 Task: In the  document branding Apply all border to the tabe with  'with box; Style line and width 1/4 pt 'Select Header and apply  'Italics' Select the text and align it to the  Center
Action: Mouse moved to (383, 175)
Screenshot: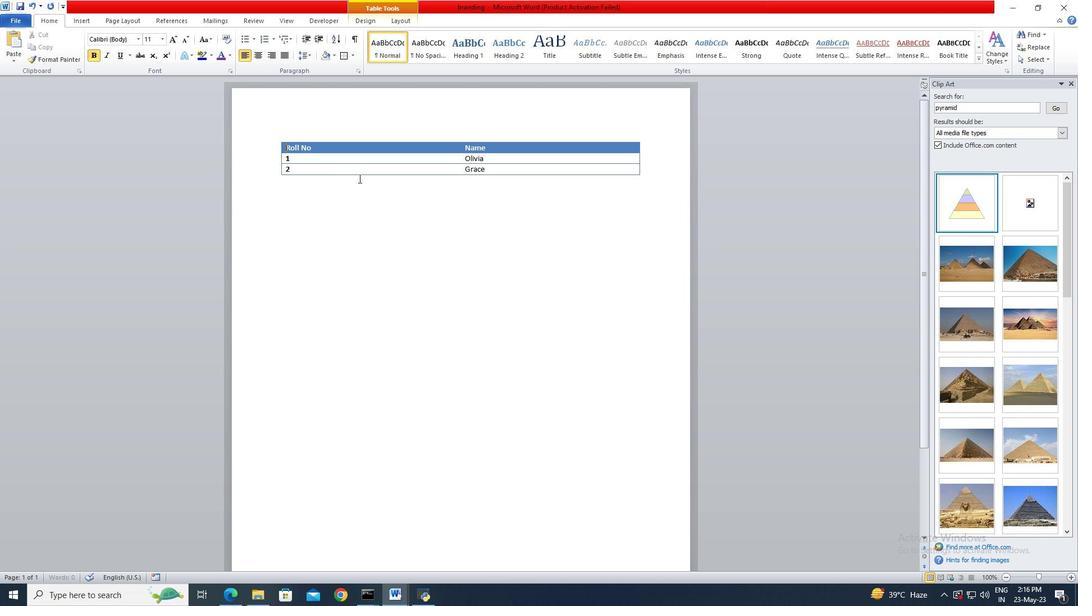 
Action: Key pressed ctrl+A
Screenshot: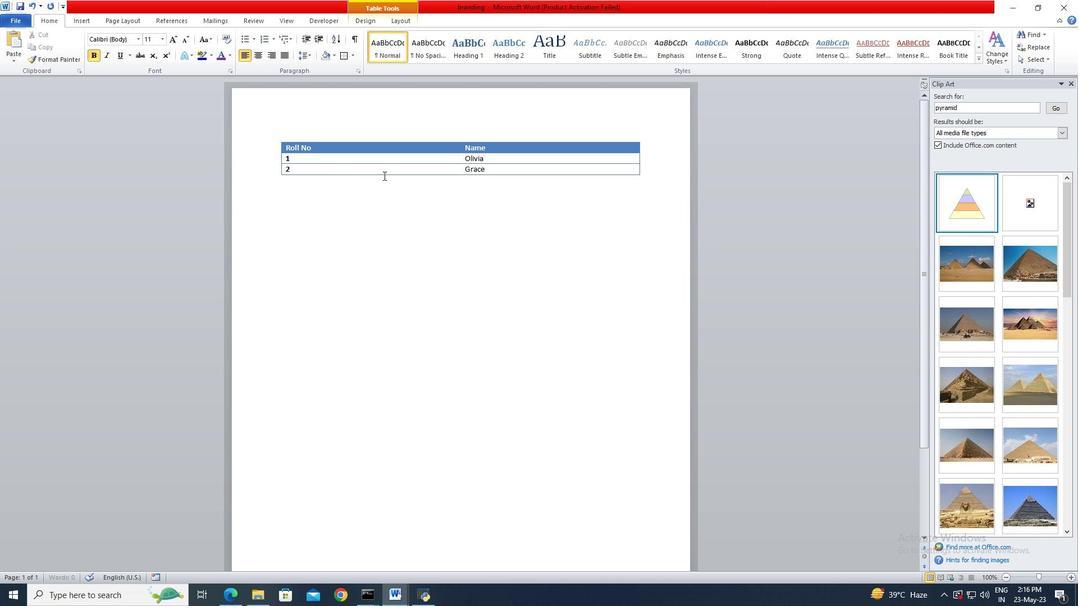 
Action: Mouse moved to (355, 56)
Screenshot: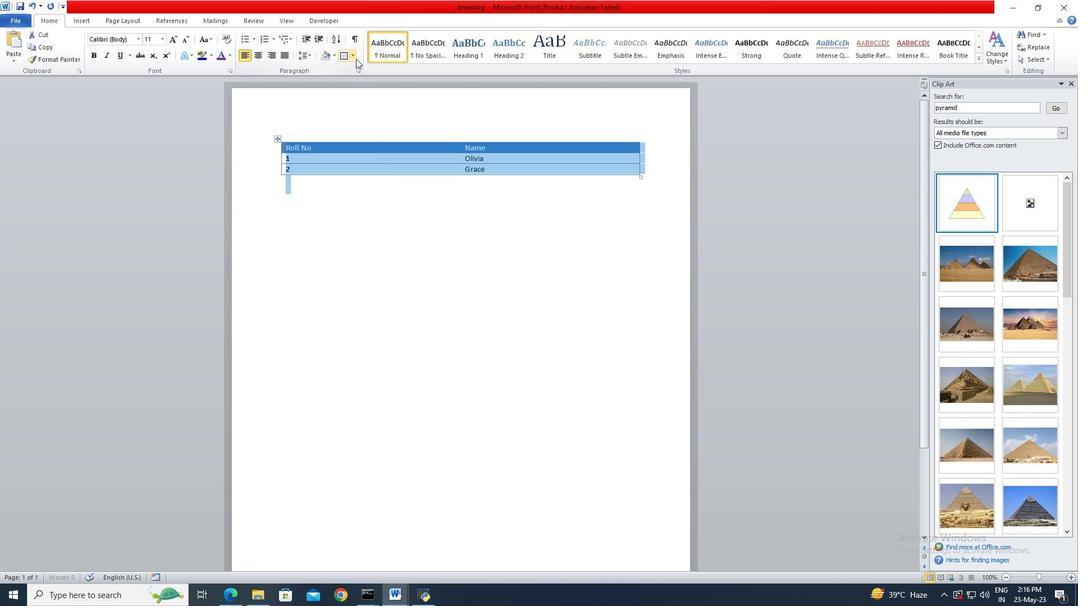 
Action: Mouse pressed left at (355, 56)
Screenshot: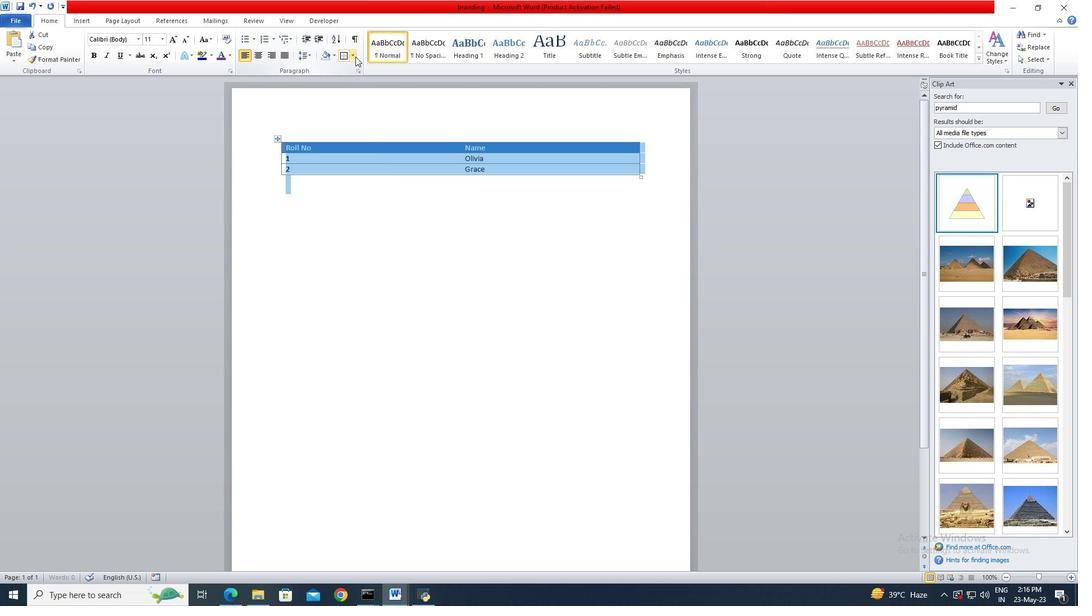 
Action: Mouse moved to (376, 260)
Screenshot: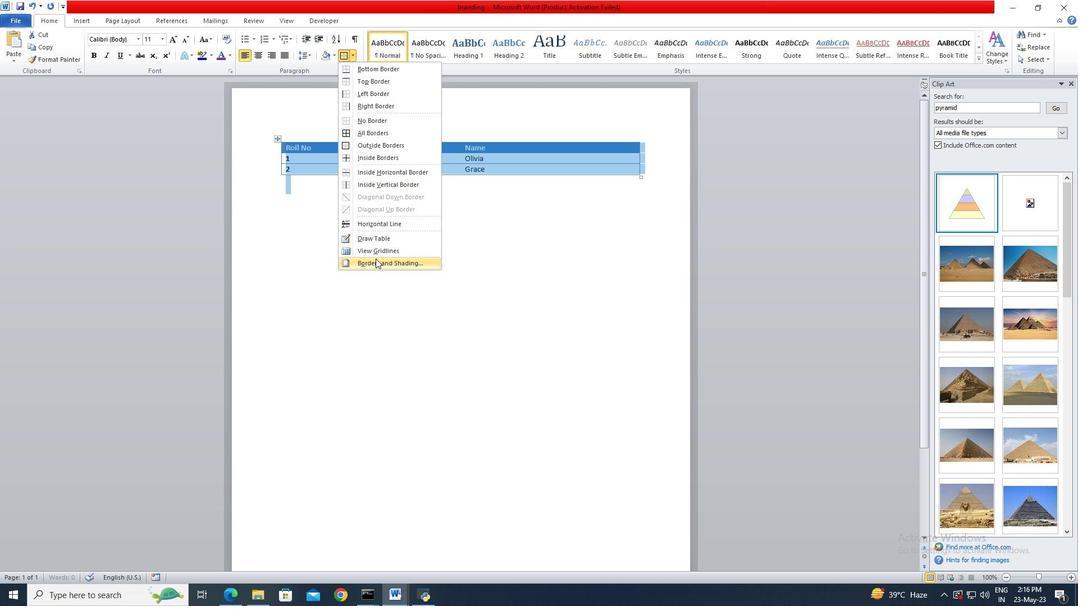 
Action: Mouse pressed left at (376, 260)
Screenshot: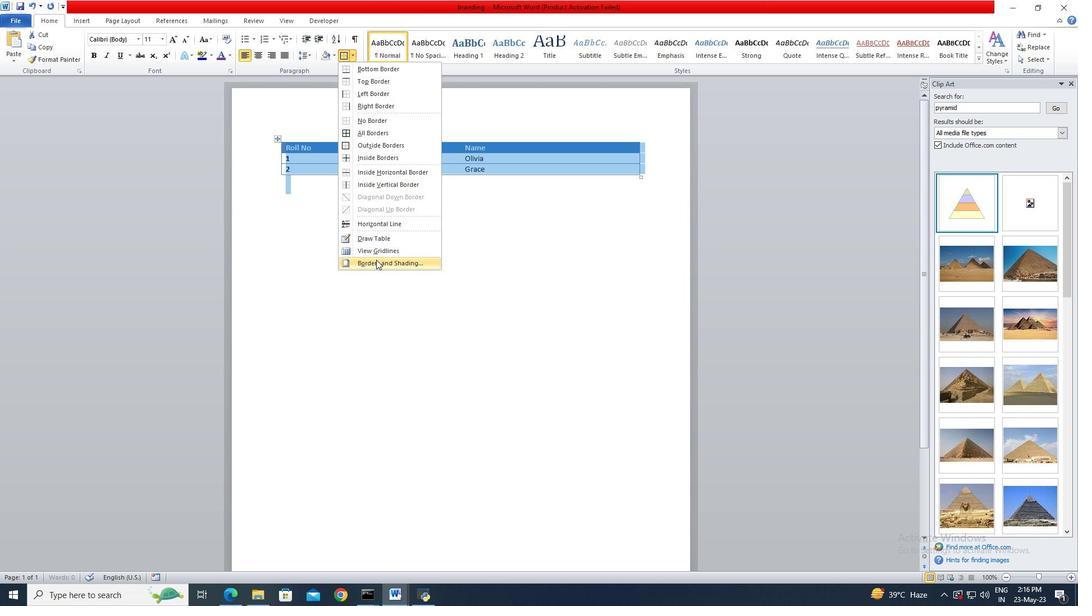 
Action: Mouse moved to (413, 251)
Screenshot: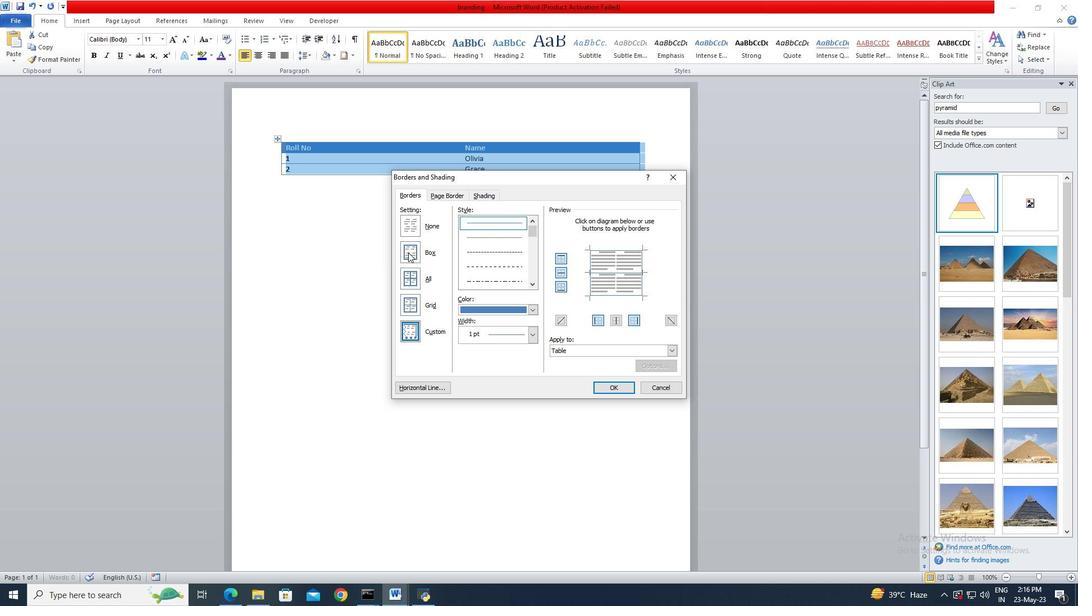 
Action: Mouse pressed left at (413, 251)
Screenshot: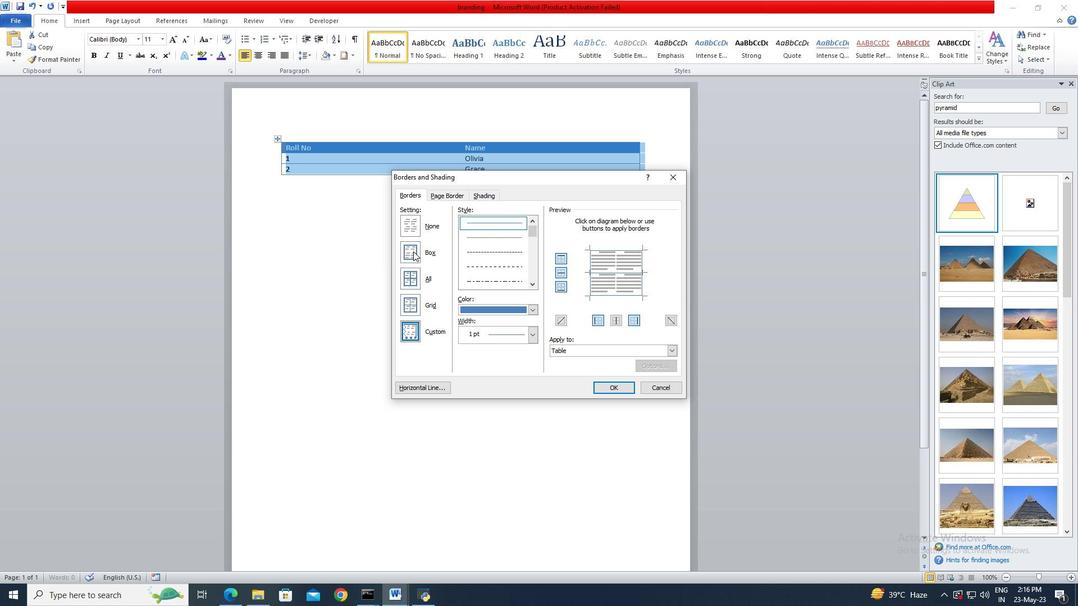 
Action: Mouse moved to (479, 224)
Screenshot: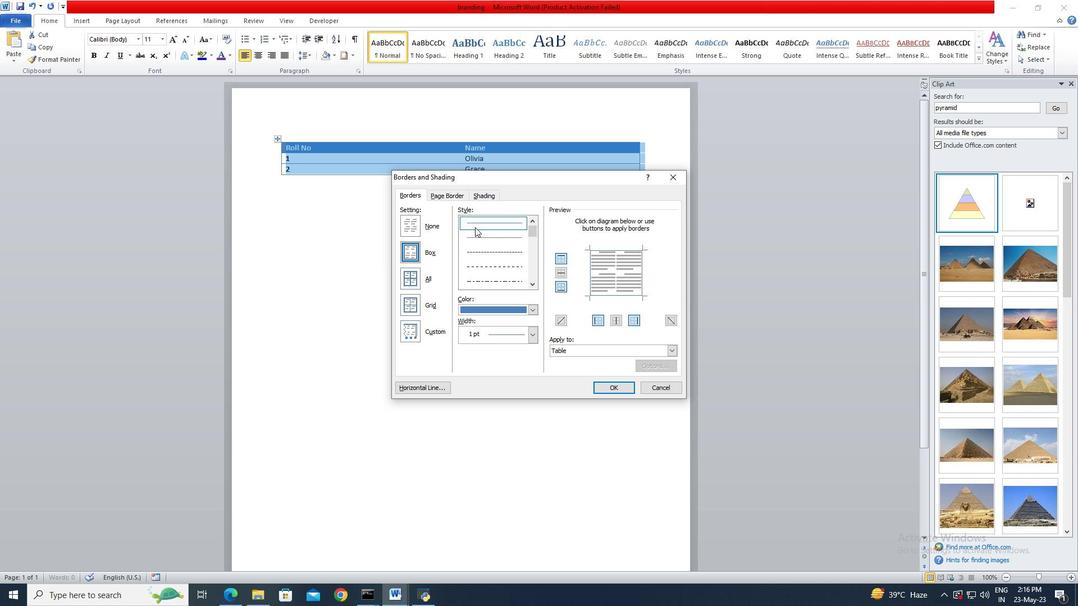 
Action: Mouse pressed left at (479, 224)
Screenshot: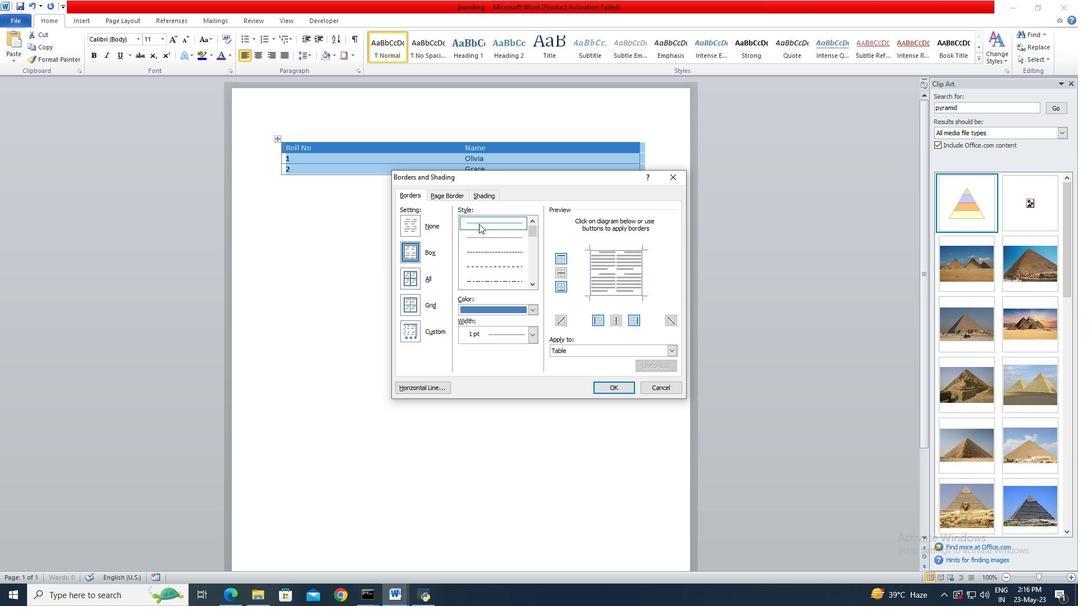 
Action: Mouse moved to (531, 330)
Screenshot: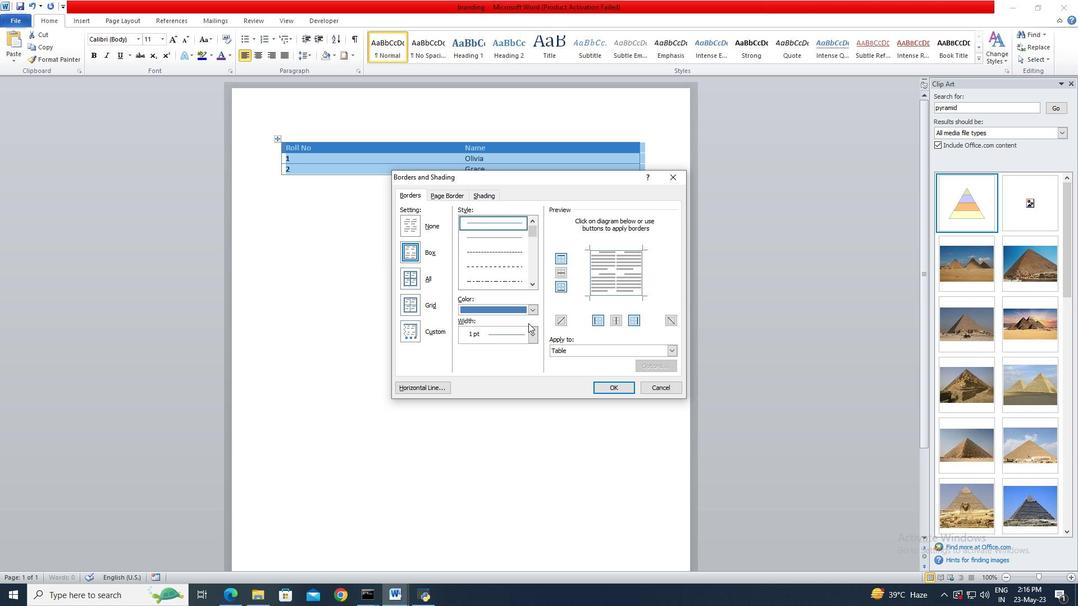 
Action: Mouse pressed left at (531, 330)
Screenshot: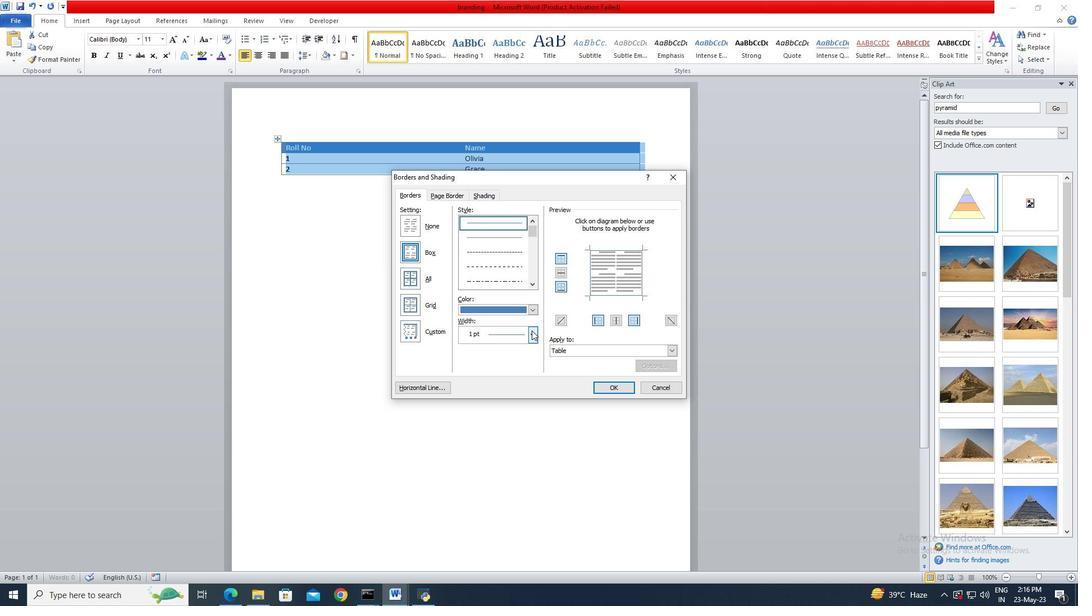 
Action: Mouse moved to (520, 348)
Screenshot: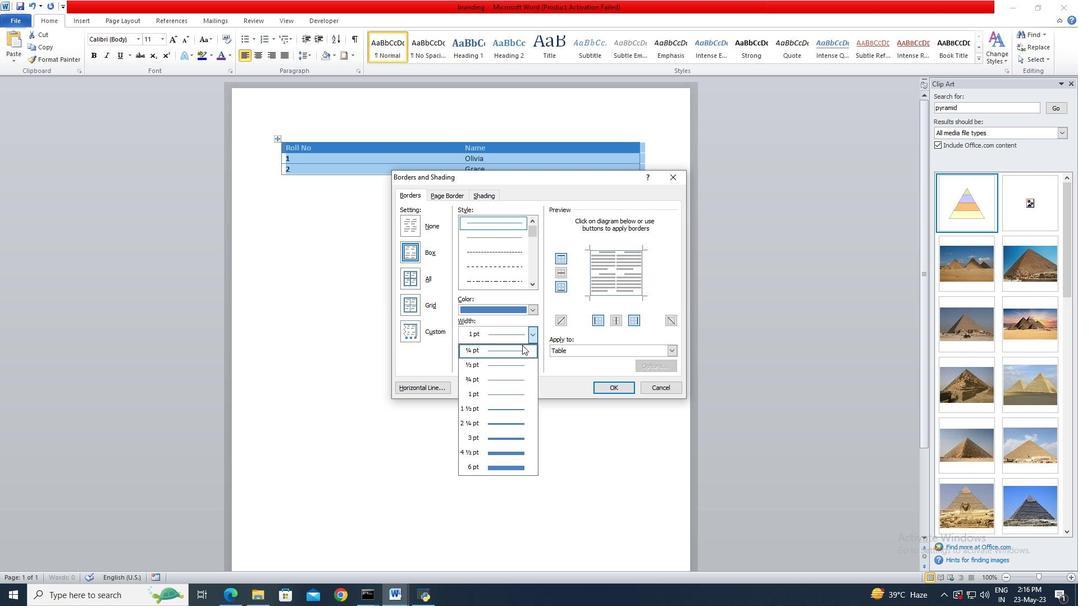 
Action: Mouse pressed left at (520, 348)
Screenshot: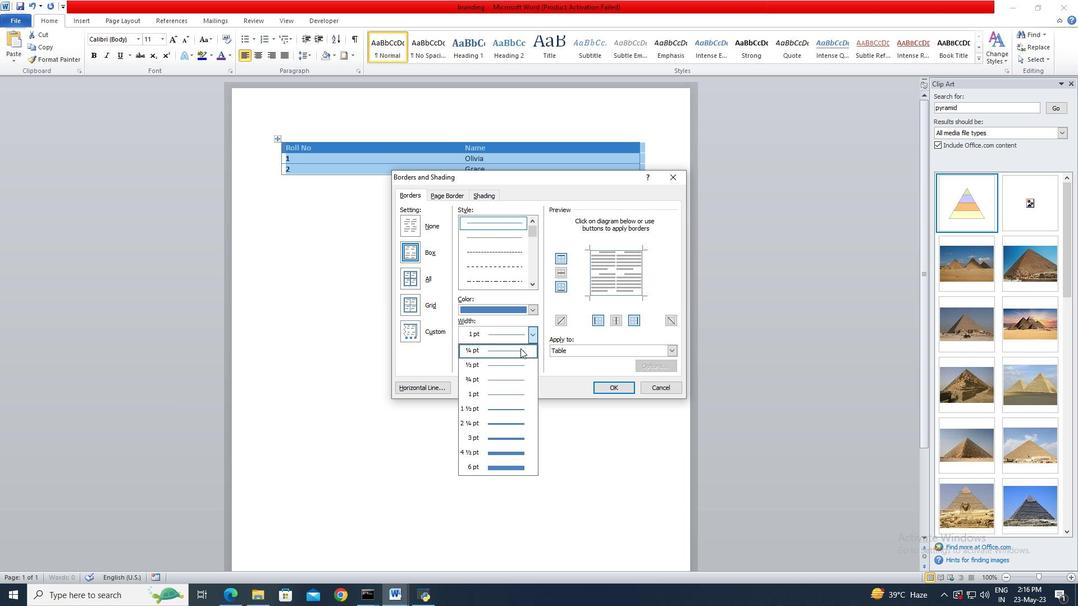 
Action: Mouse moved to (600, 383)
Screenshot: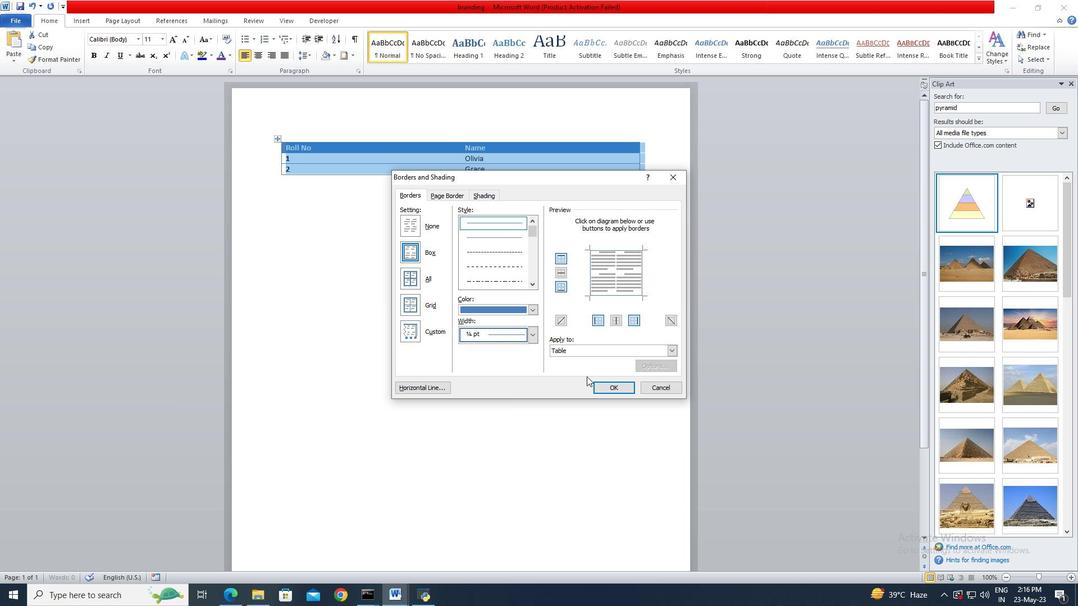 
Action: Mouse pressed left at (600, 383)
Screenshot: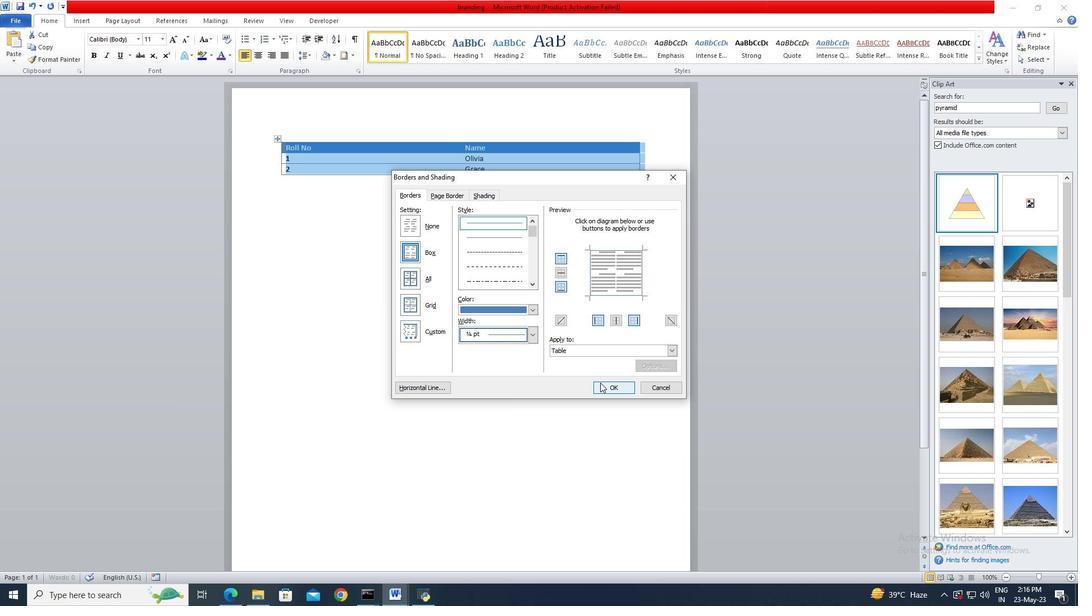 
Action: Mouse moved to (283, 144)
Screenshot: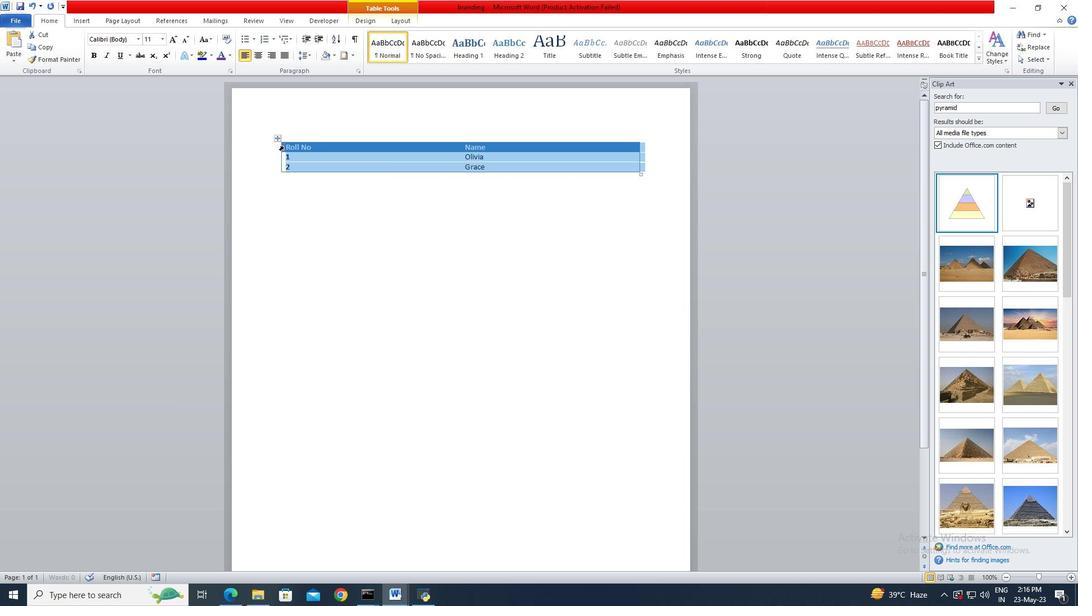 
Action: Mouse pressed left at (283, 144)
Screenshot: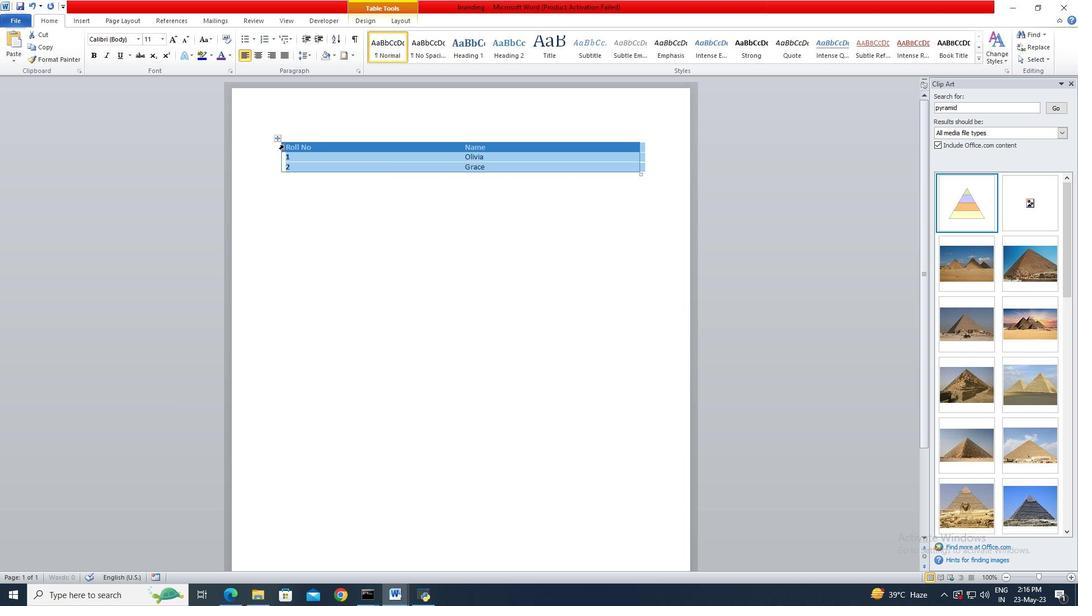 
Action: Mouse moved to (287, 144)
Screenshot: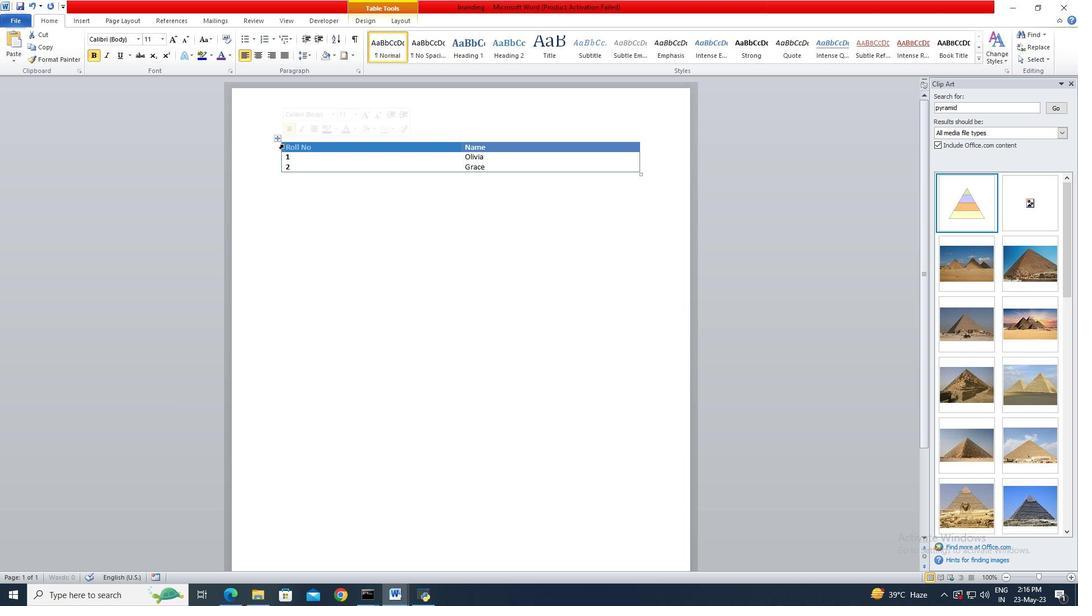 
Action: Mouse pressed left at (287, 144)
Screenshot: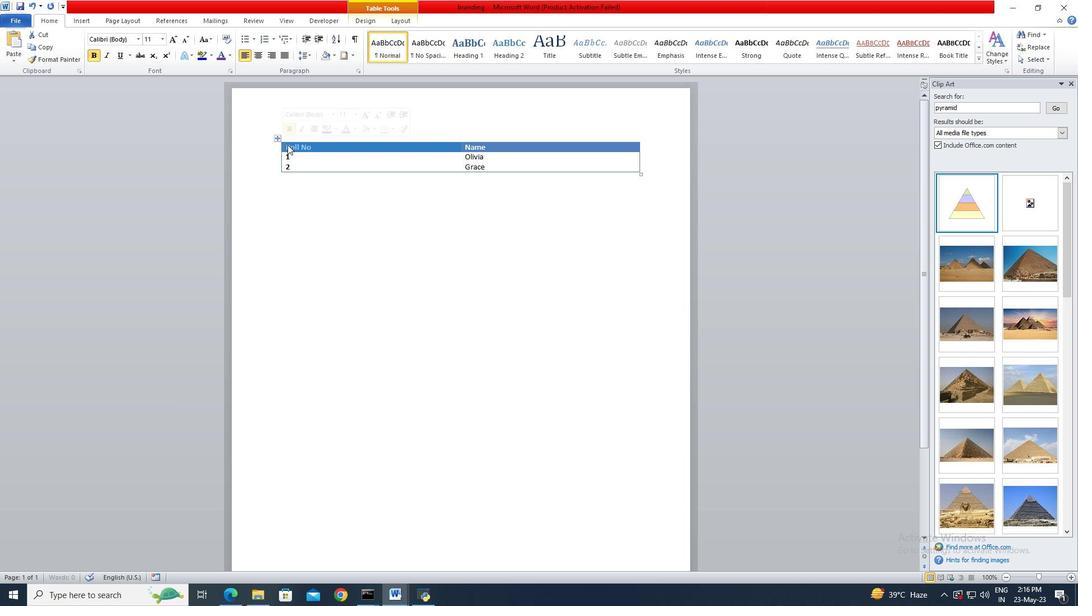 
Action: Mouse moved to (480, 151)
Screenshot: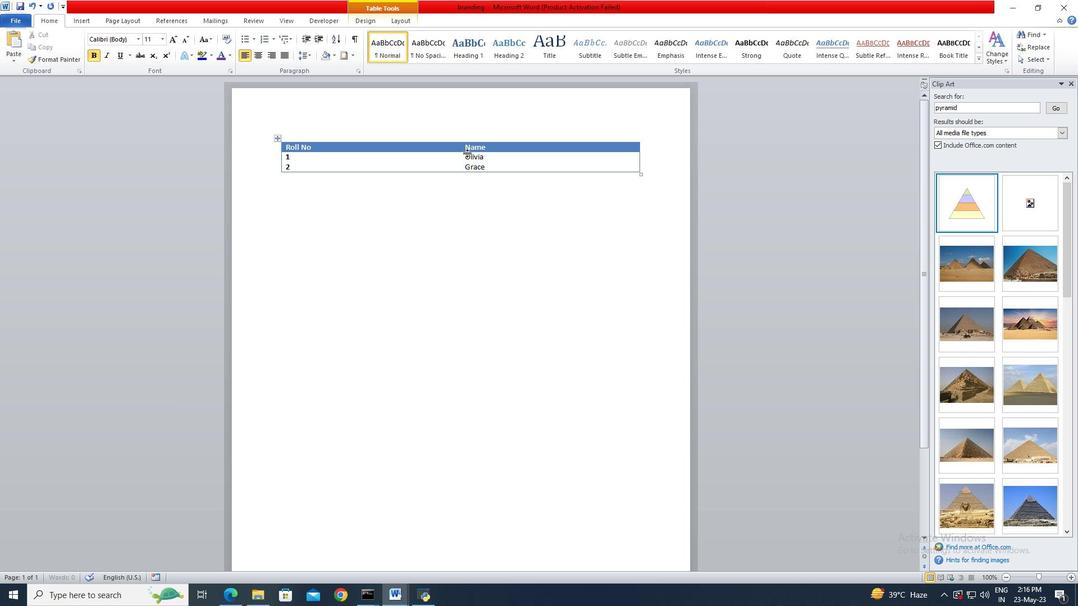 
Action: Key pressed <Key.shift>
Screenshot: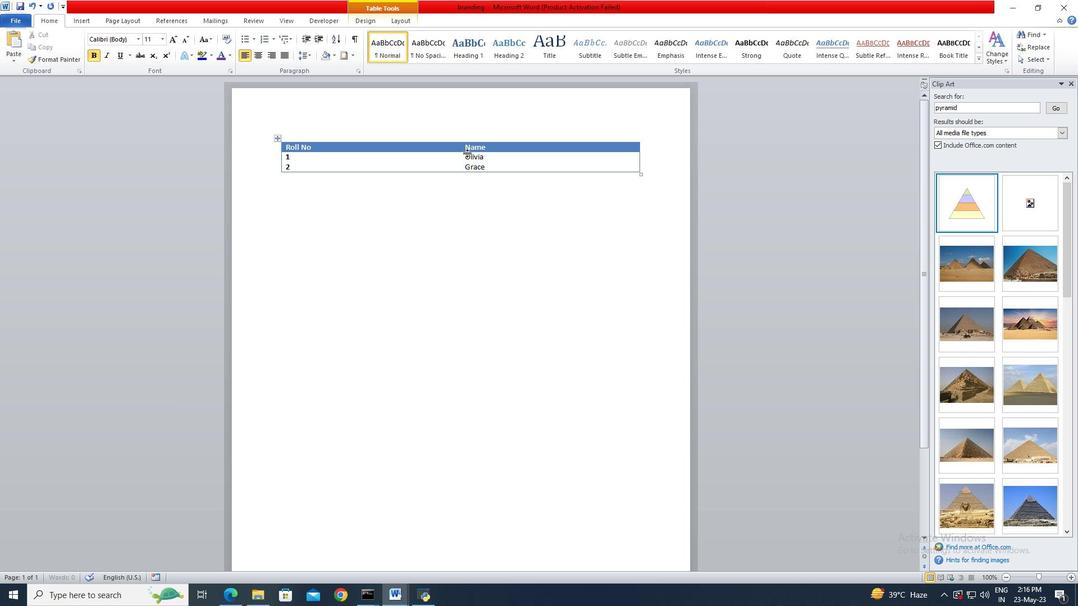 
Action: Mouse moved to (484, 148)
Screenshot: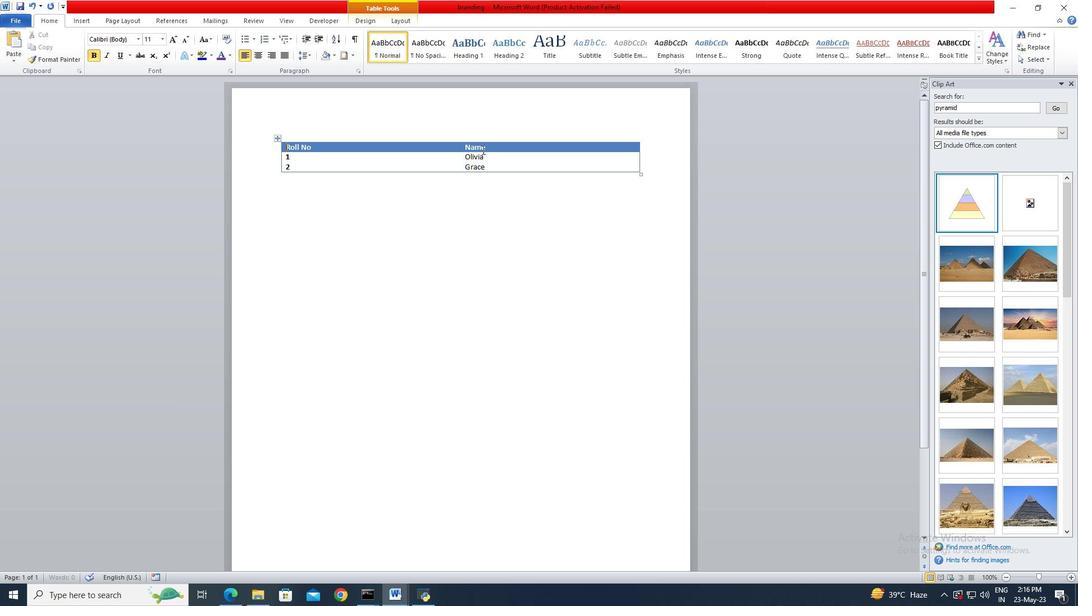 
Action: Key pressed <Key.shift><Key.shift>
Screenshot: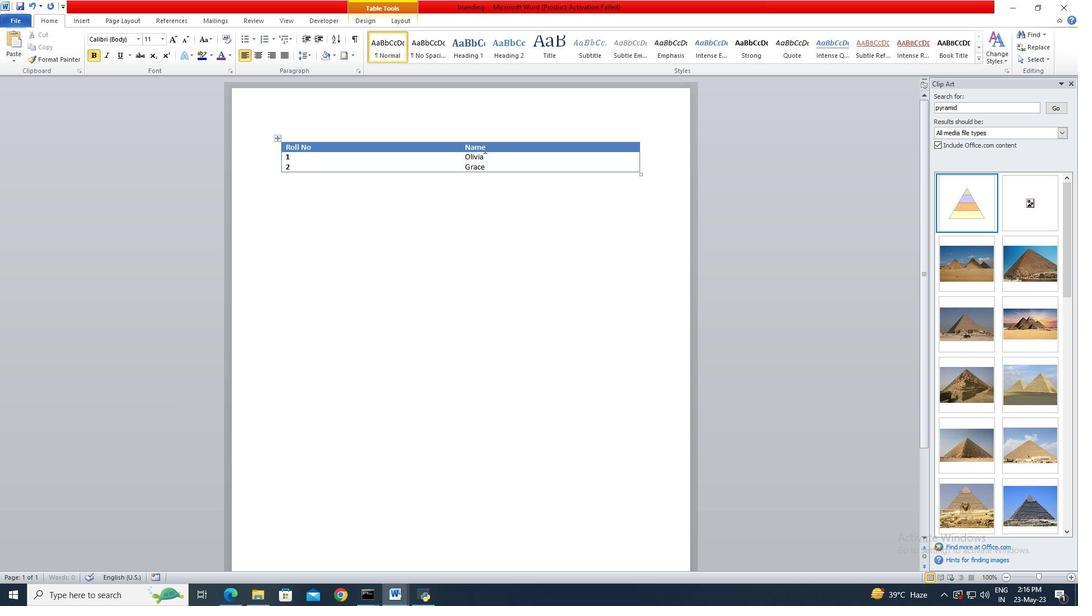 
Action: Mouse pressed left at (484, 148)
Screenshot: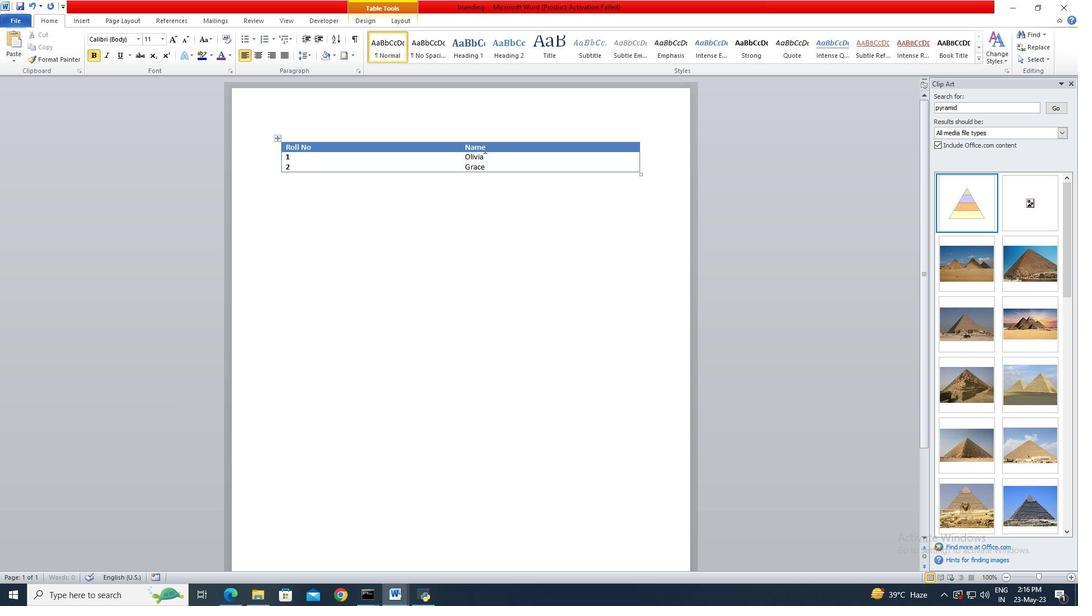 
Action: Key pressed <Key.shift><Key.shift><Key.shift><Key.shift><Key.shift><Key.shift><Key.shift><Key.shift>
Screenshot: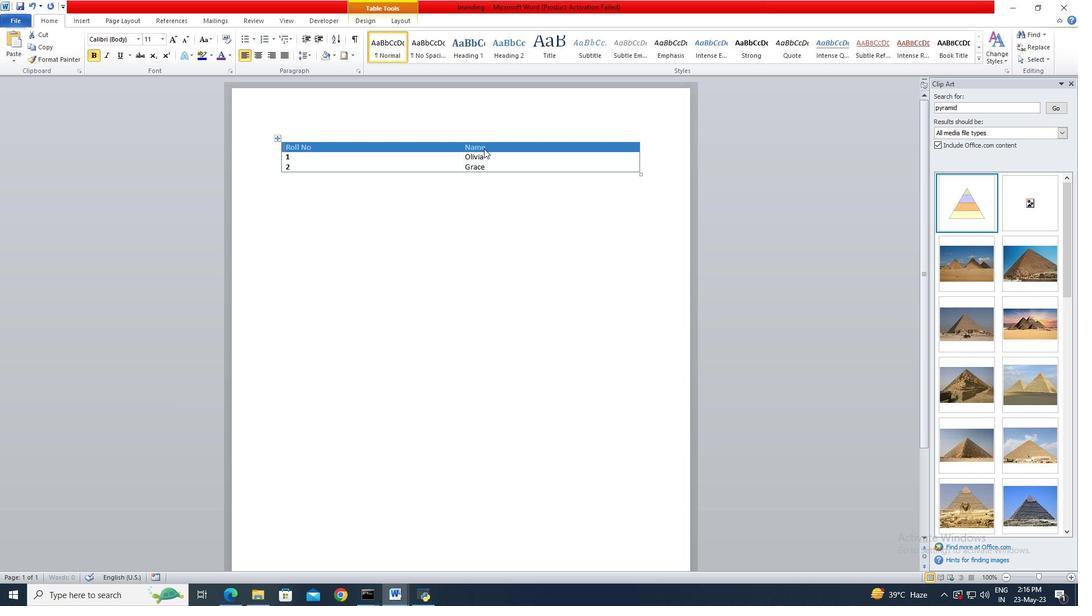 
Action: Mouse moved to (484, 148)
Screenshot: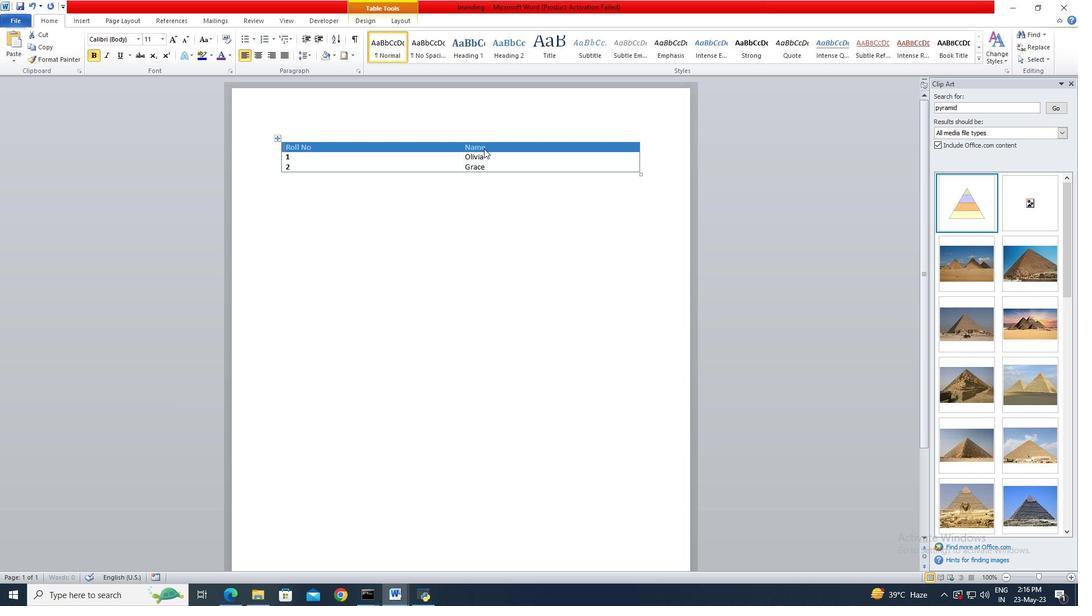 
Action: Key pressed <Key.shift>
Screenshot: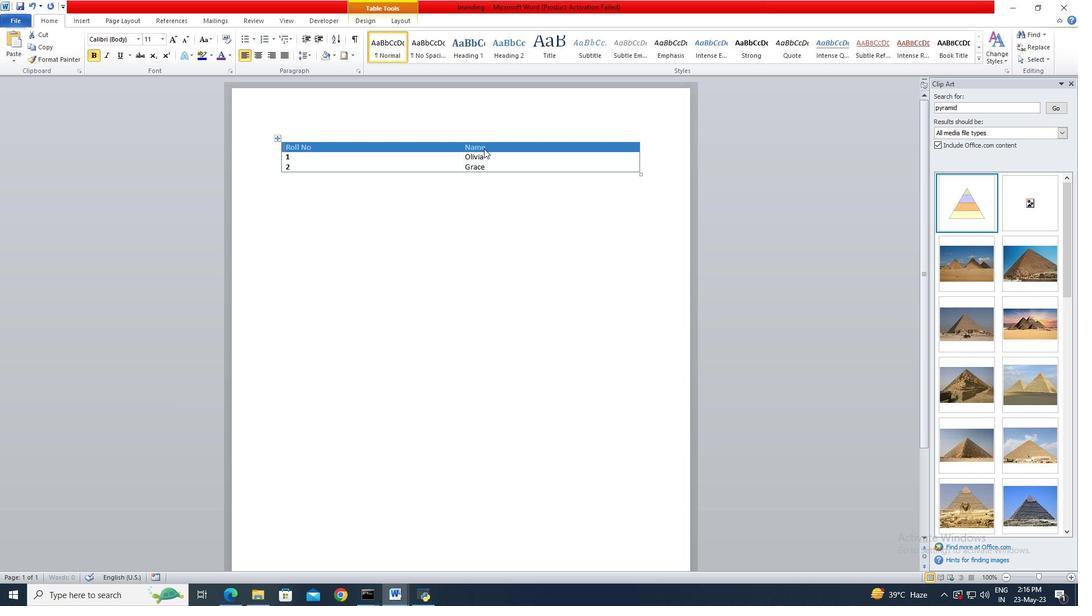 
Action: Mouse moved to (107, 57)
Screenshot: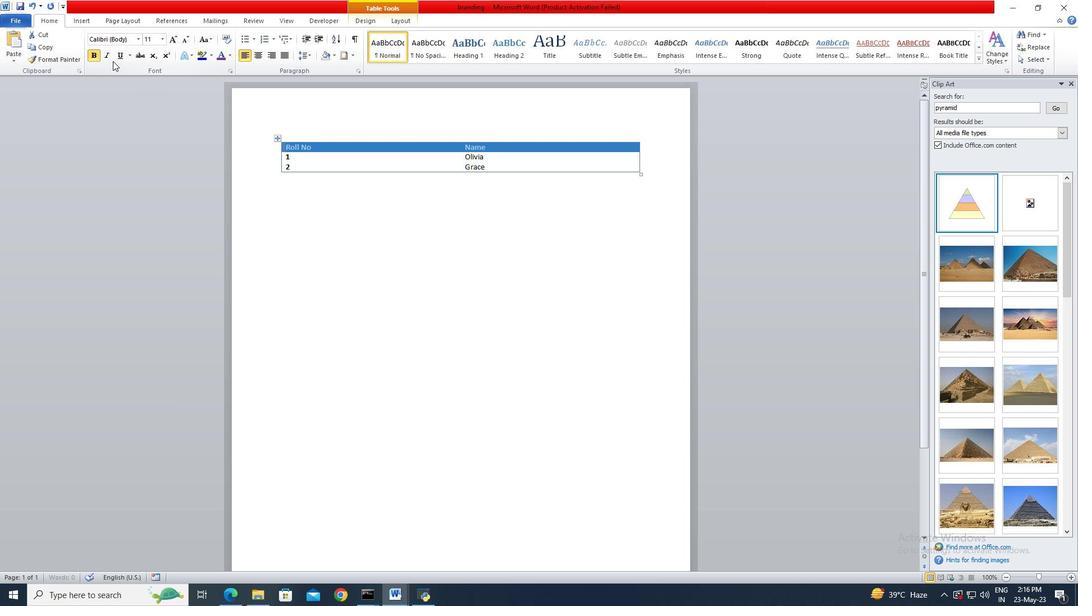 
Action: Mouse pressed left at (107, 57)
Screenshot: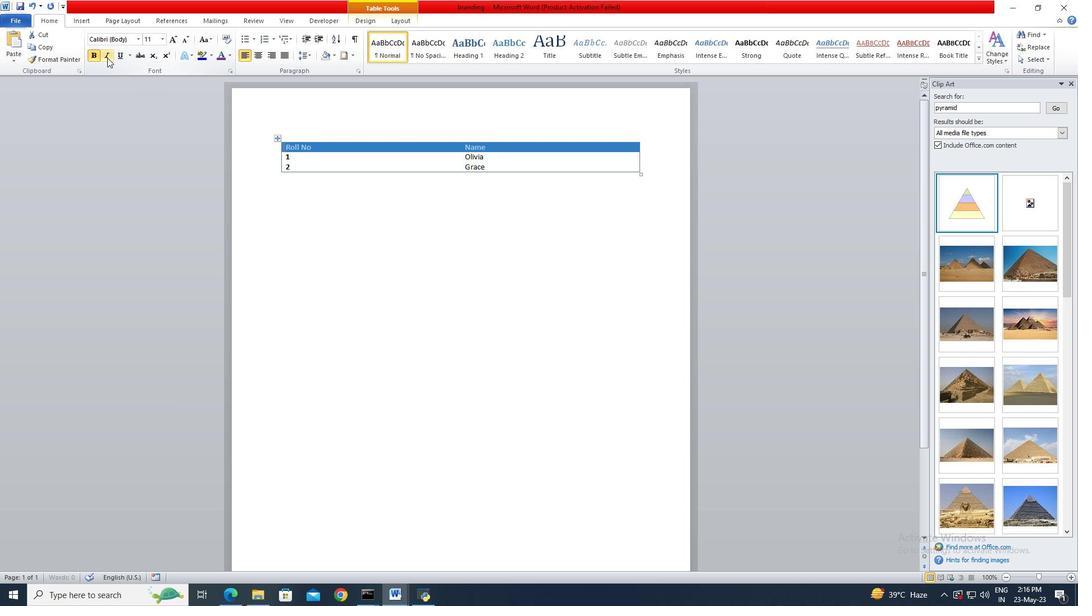 
Action: Mouse moved to (436, 157)
Screenshot: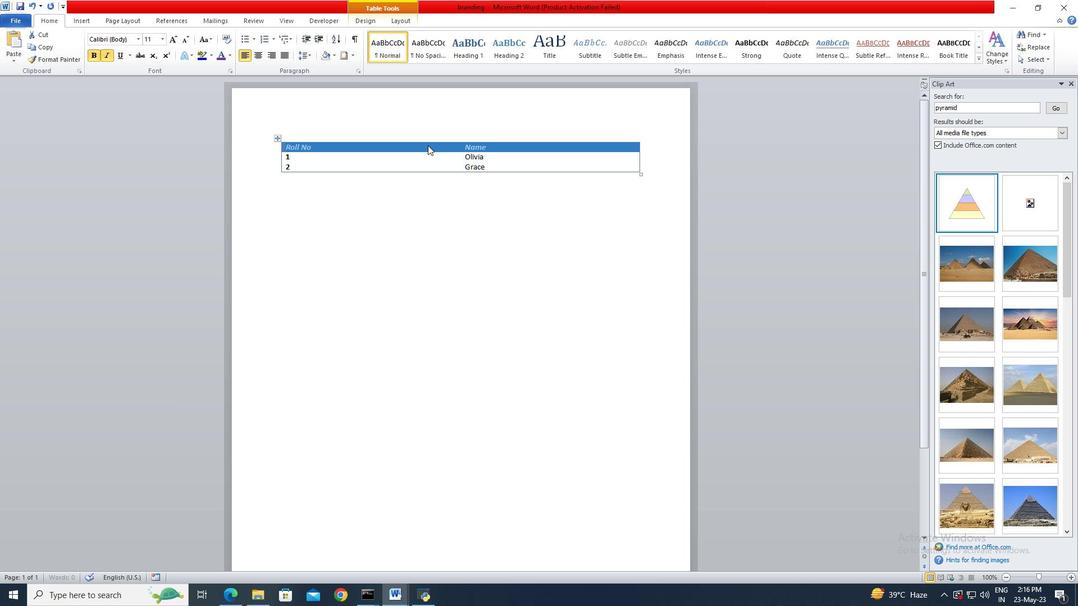 
Action: Key pressed ctrl+A
Screenshot: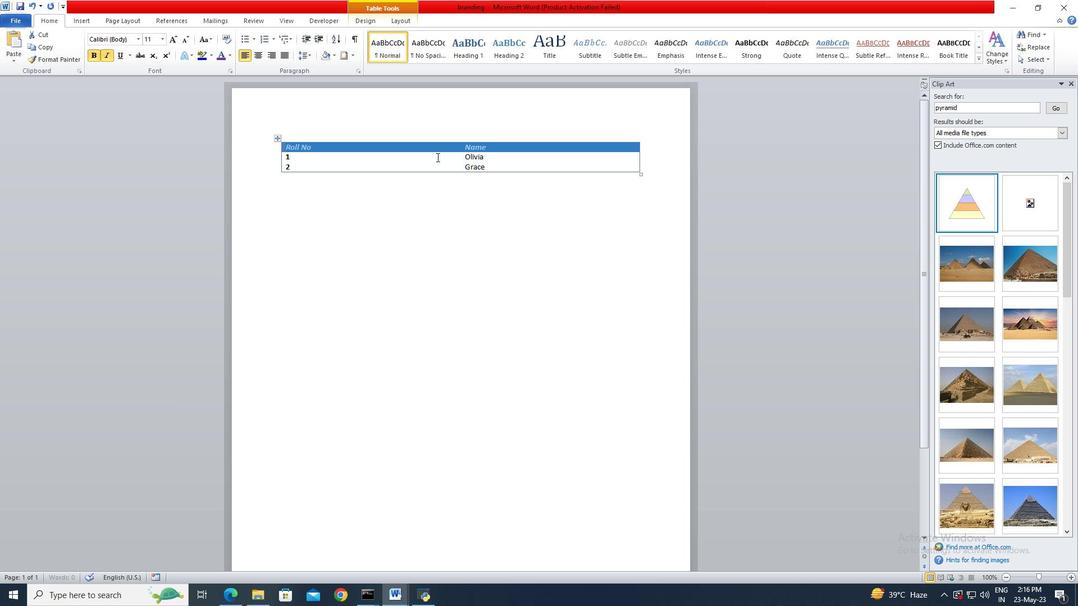 
Action: Mouse moved to (440, 161)
Screenshot: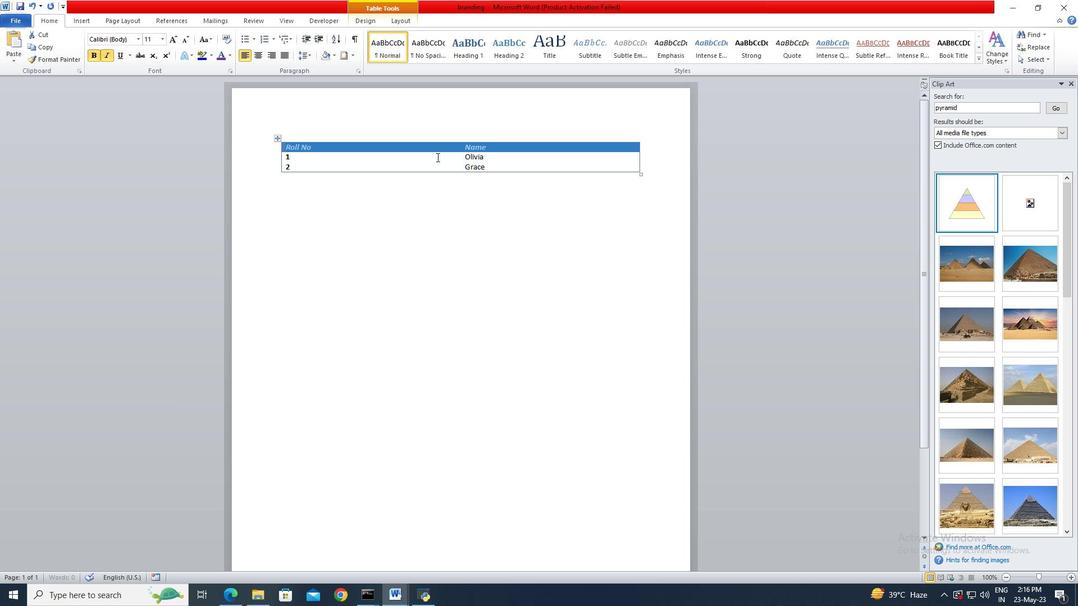 
Action: Mouse pressed left at (440, 161)
Screenshot: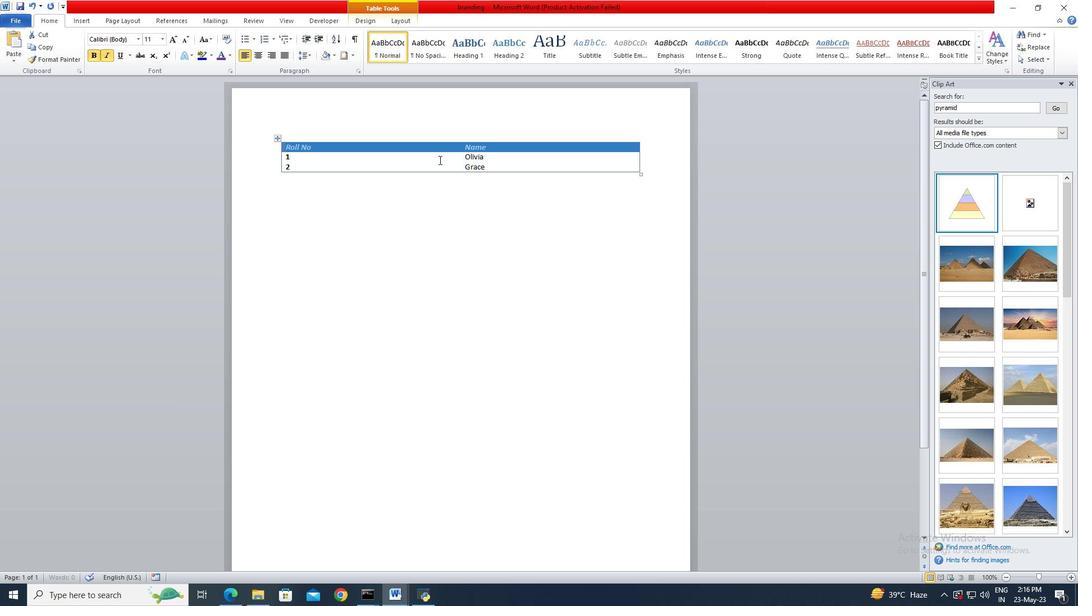 
Action: Key pressed ctrl+A
Screenshot: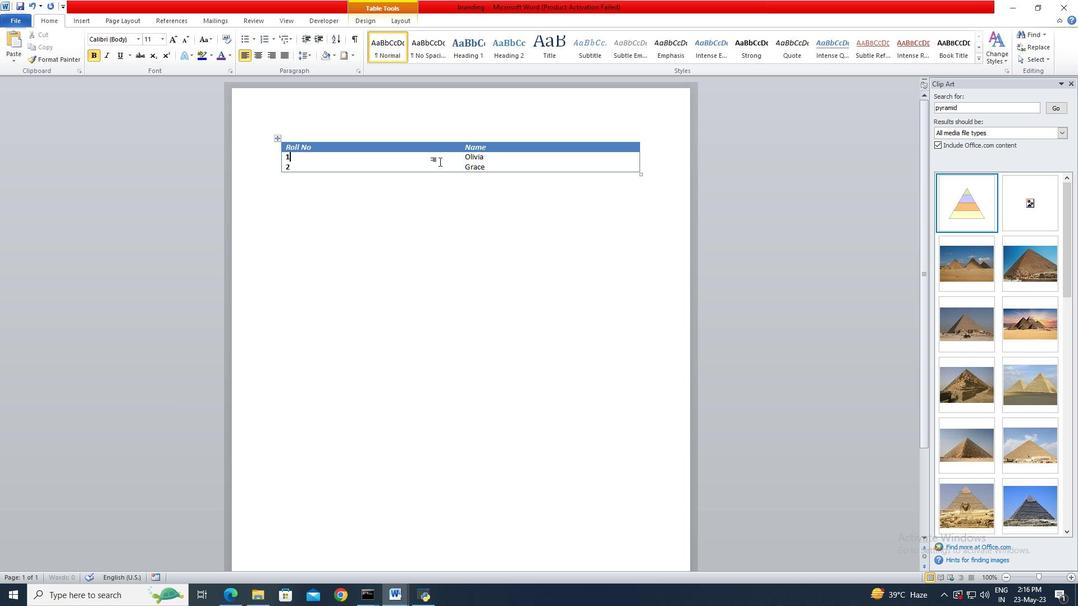 
Action: Mouse moved to (258, 52)
Screenshot: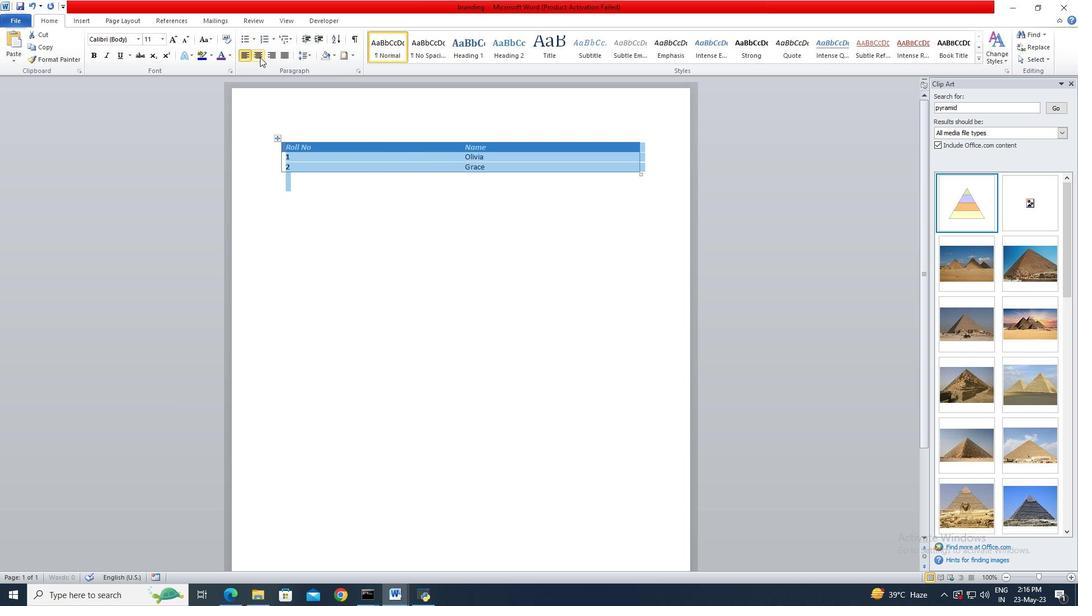 
Action: Mouse pressed left at (258, 52)
Screenshot: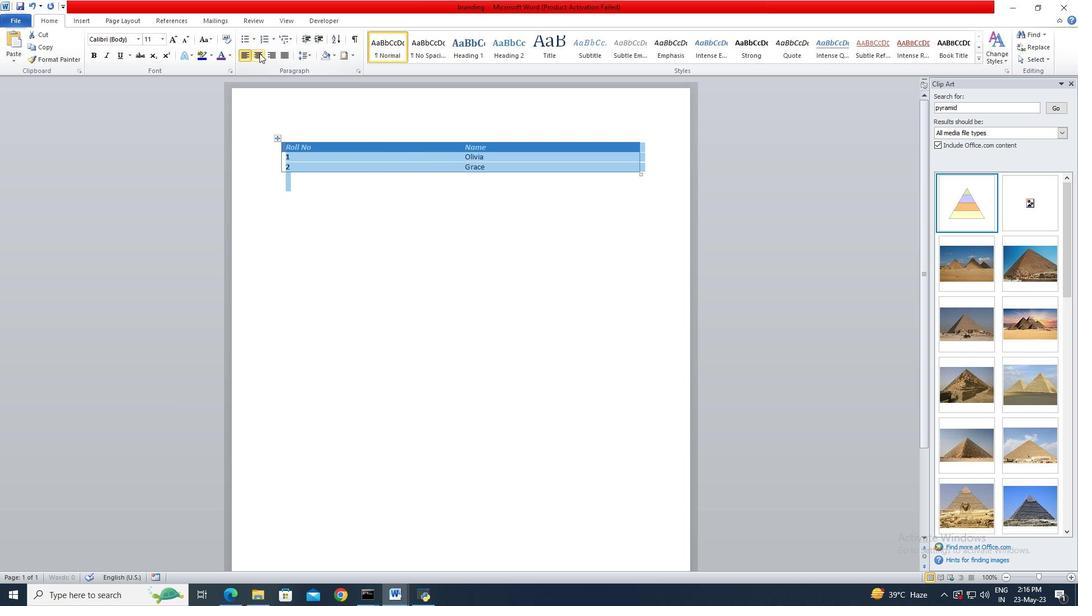 
Action: Mouse moved to (356, 213)
Screenshot: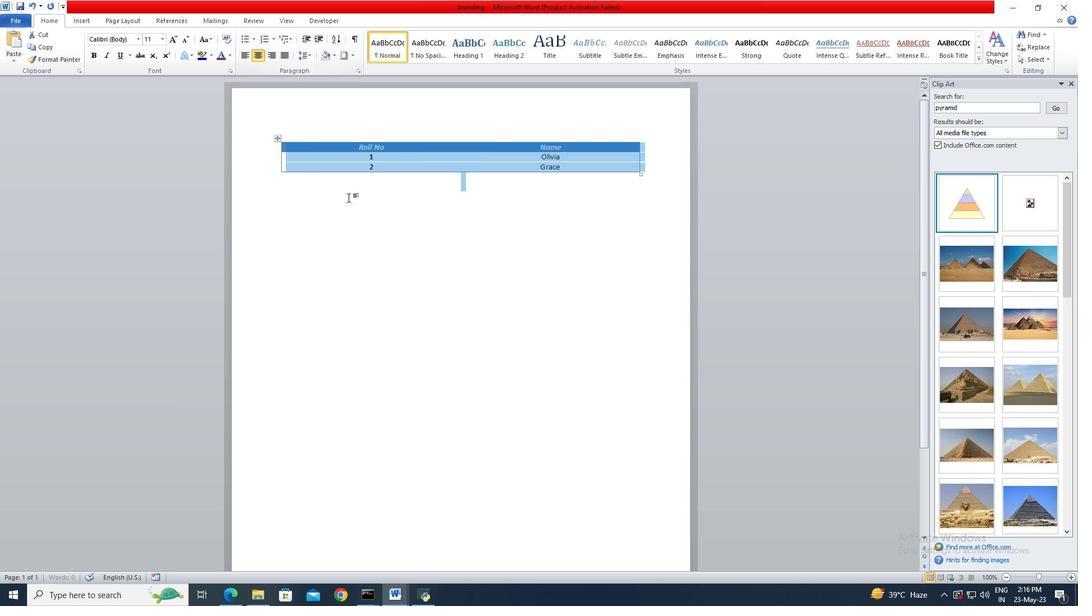 
Action: Mouse pressed left at (356, 213)
Screenshot: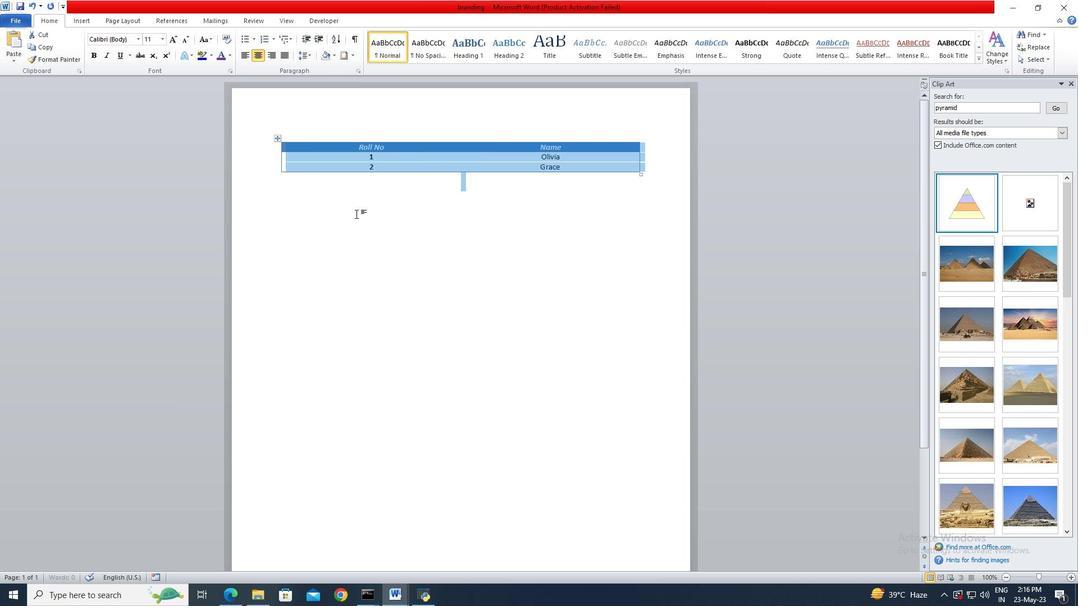 
